 Task: Search speaker "Mahi Soni".
Action: Mouse moved to (572, 354)
Screenshot: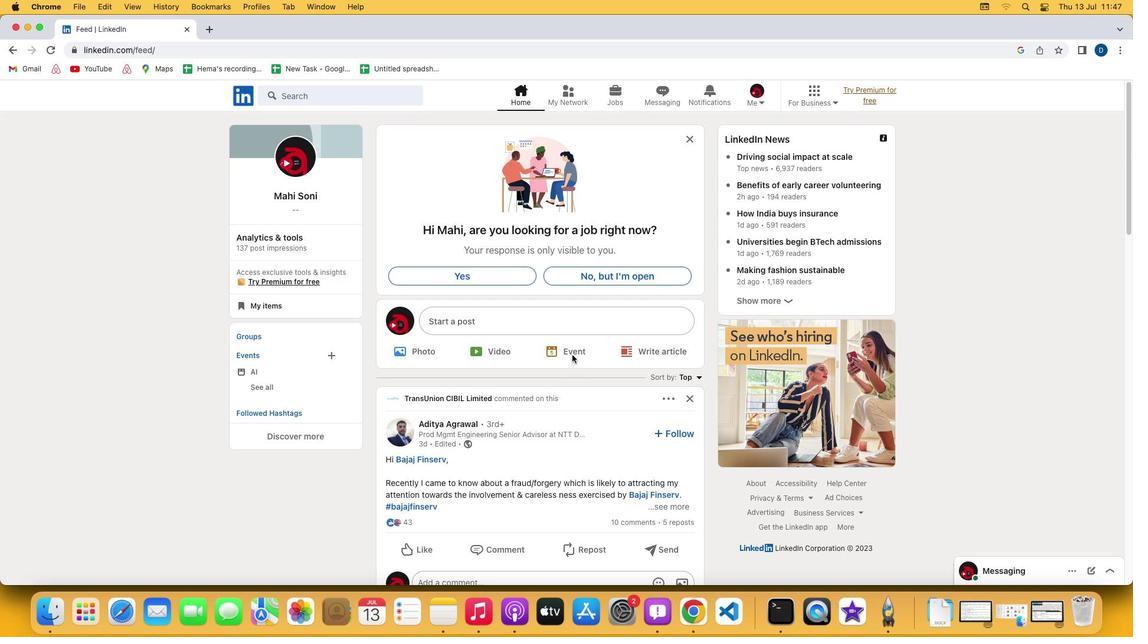 
Action: Mouse pressed left at (572, 354)
Screenshot: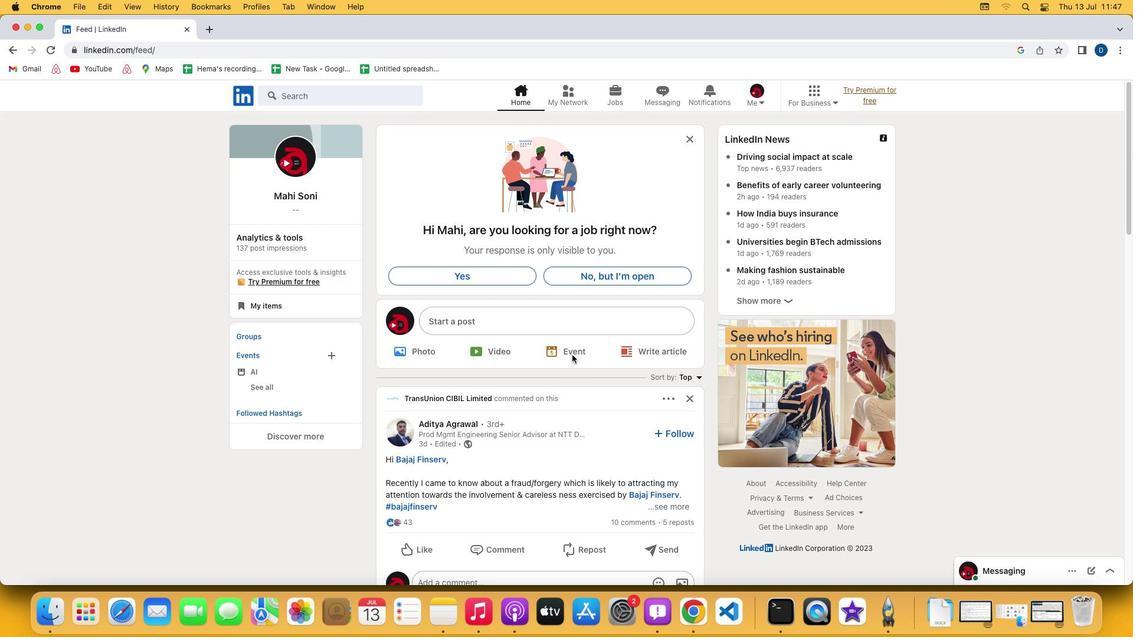 
Action: Mouse pressed left at (572, 354)
Screenshot: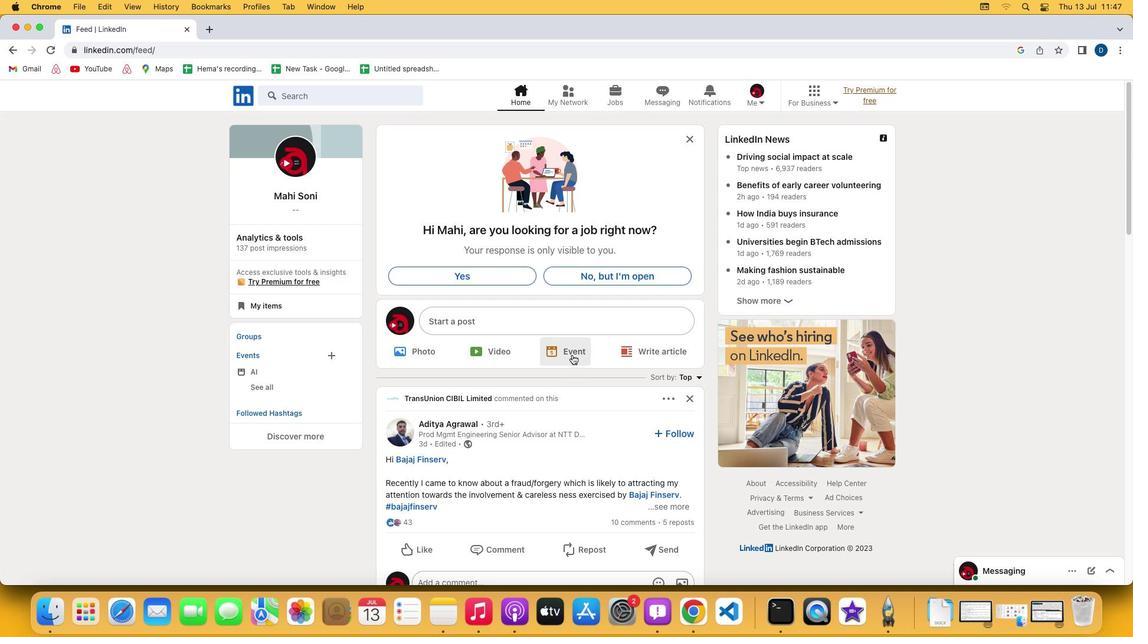 
Action: Mouse moved to (557, 383)
Screenshot: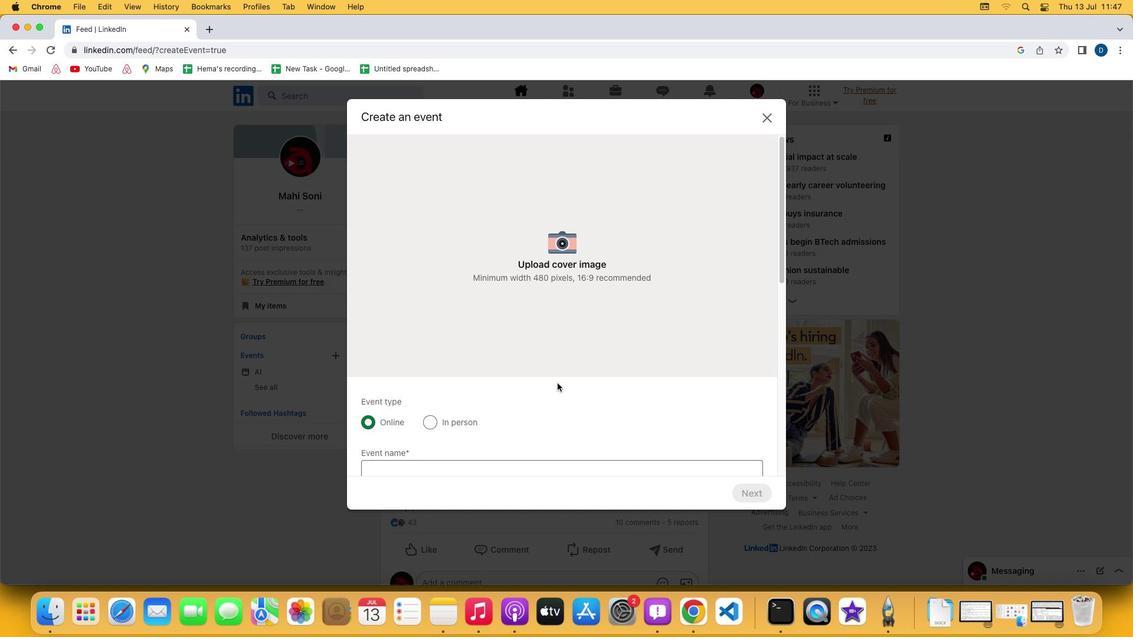 
Action: Mouse scrolled (557, 383) with delta (0, 0)
Screenshot: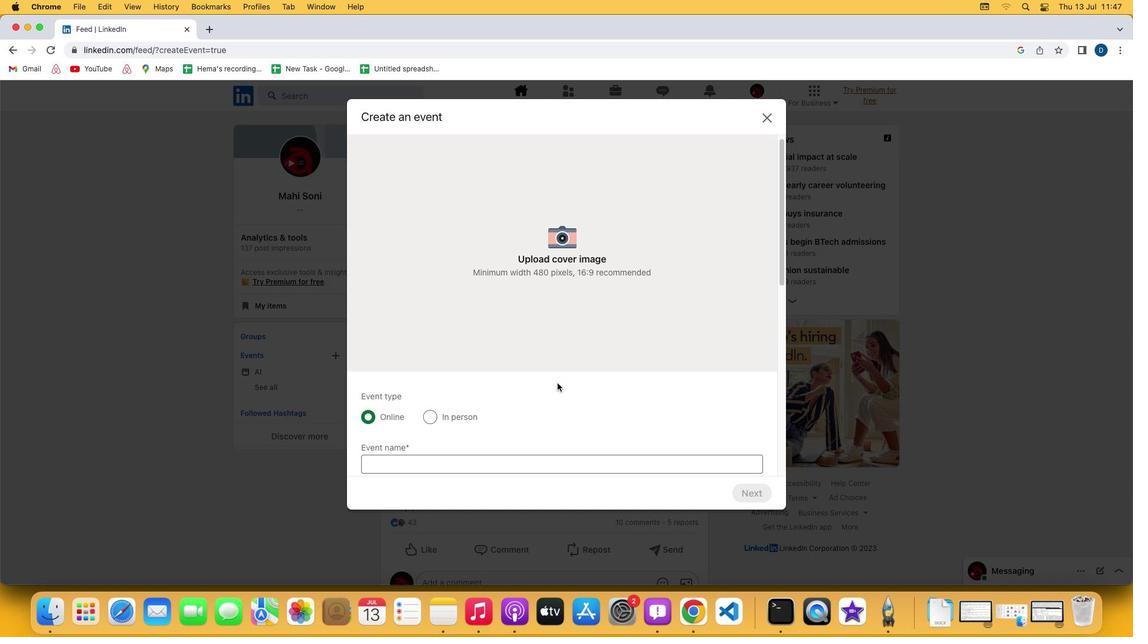 
Action: Mouse scrolled (557, 383) with delta (0, 0)
Screenshot: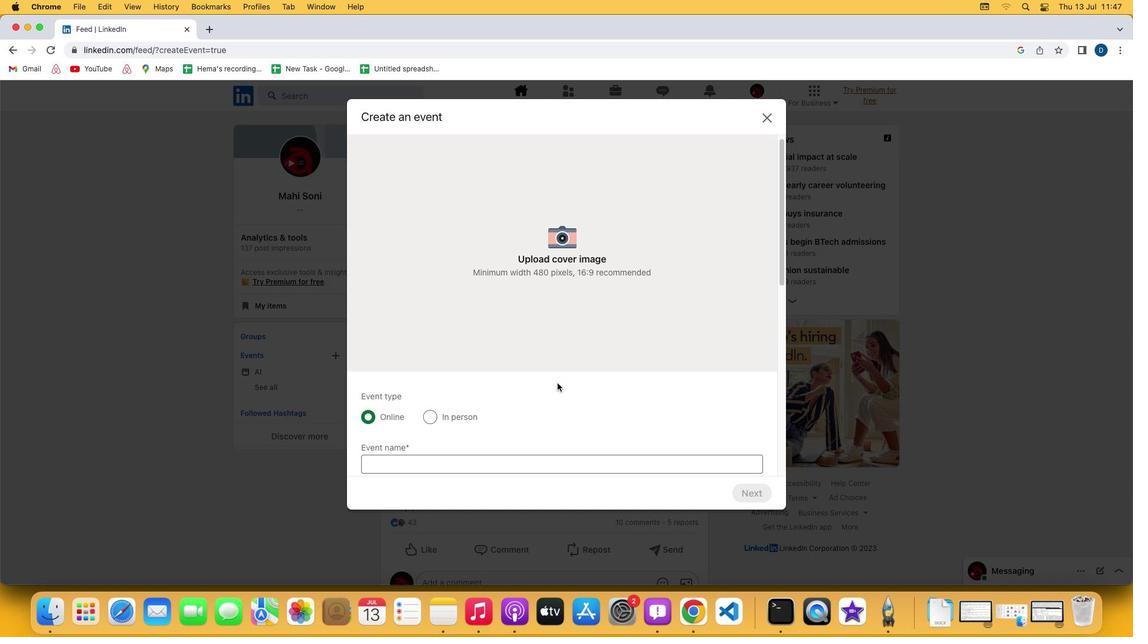 
Action: Mouse scrolled (557, 383) with delta (0, -1)
Screenshot: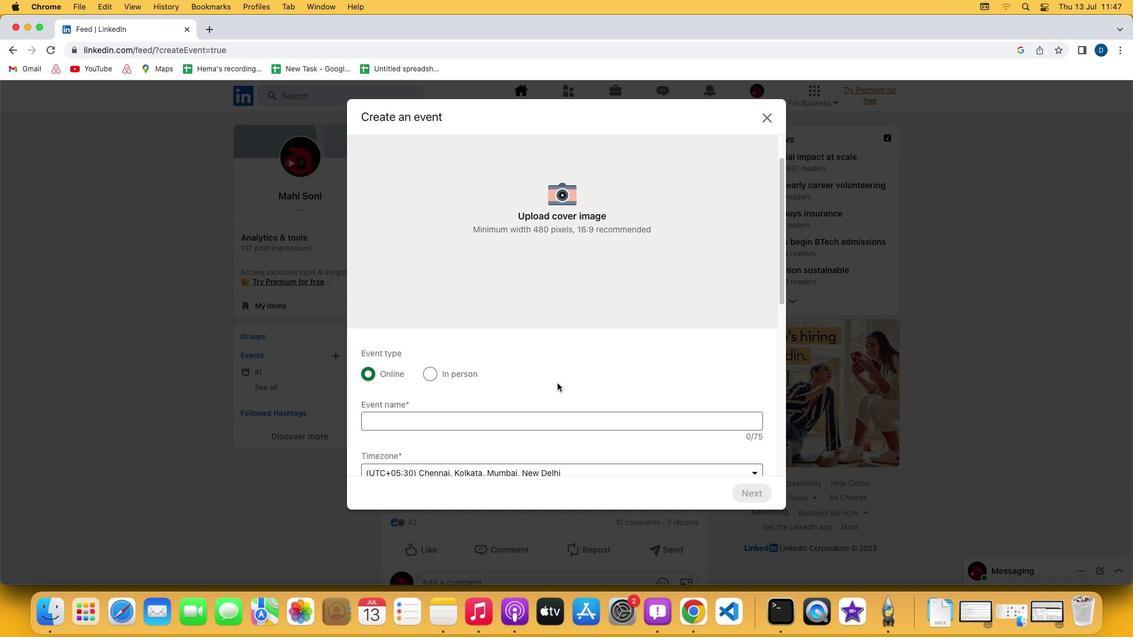 
Action: Mouse scrolled (557, 383) with delta (0, -2)
Screenshot: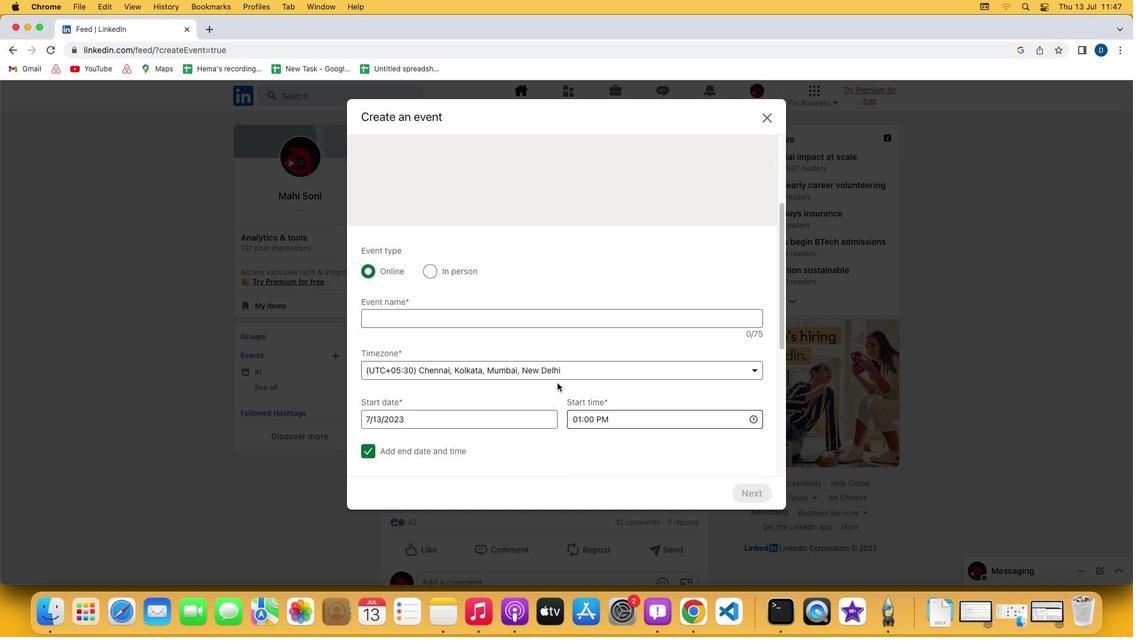 
Action: Mouse scrolled (557, 383) with delta (0, -2)
Screenshot: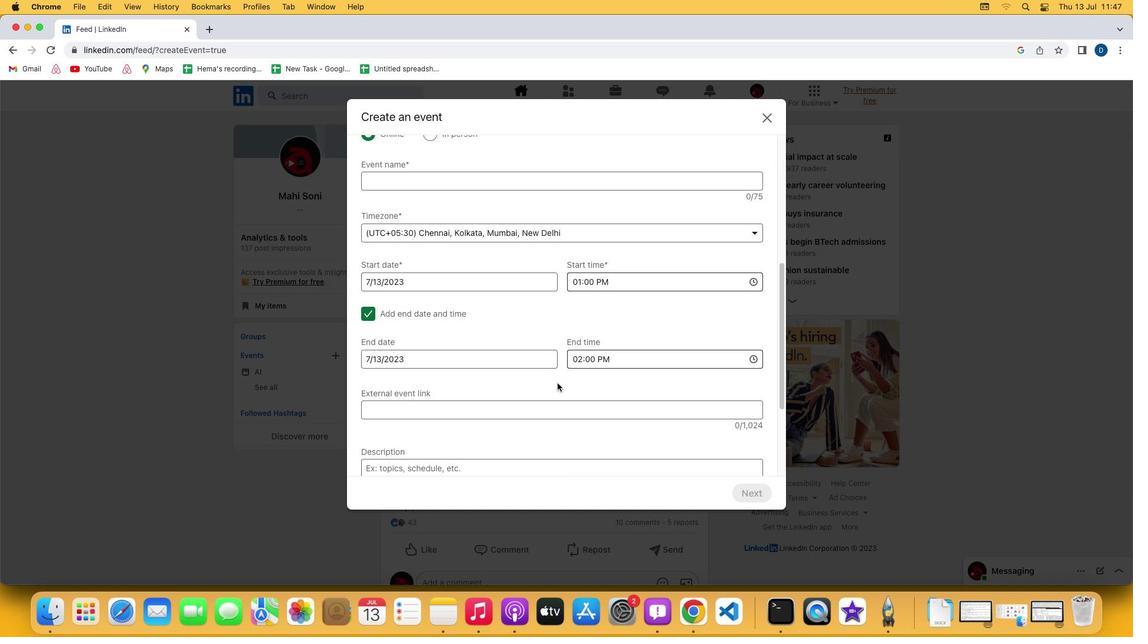 
Action: Mouse moved to (557, 387)
Screenshot: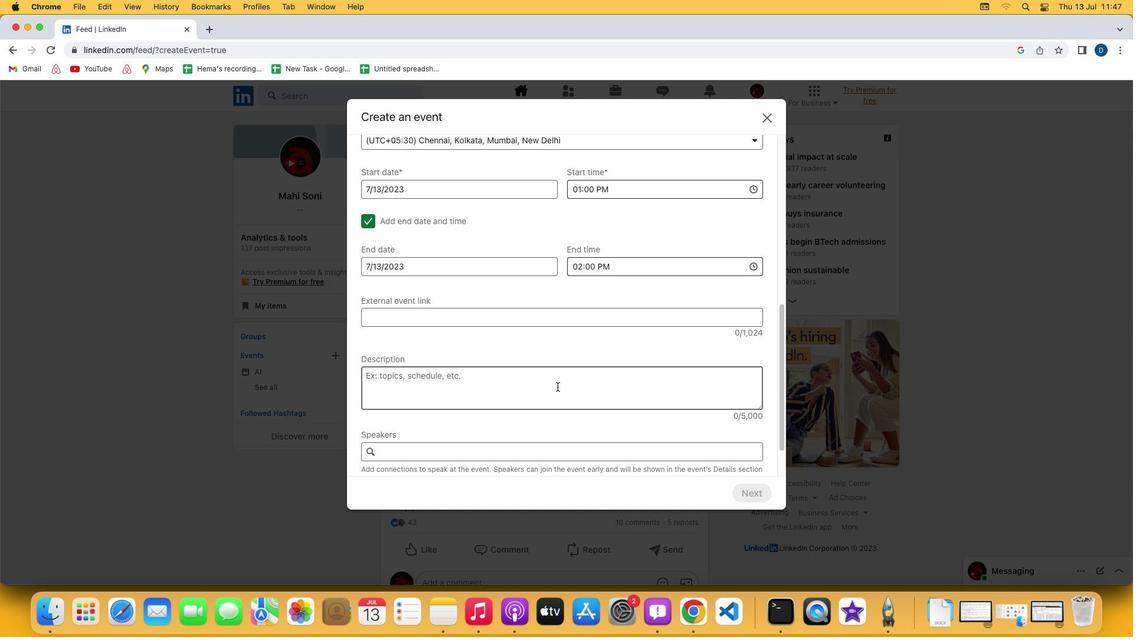 
Action: Mouse scrolled (557, 387) with delta (0, 0)
Screenshot: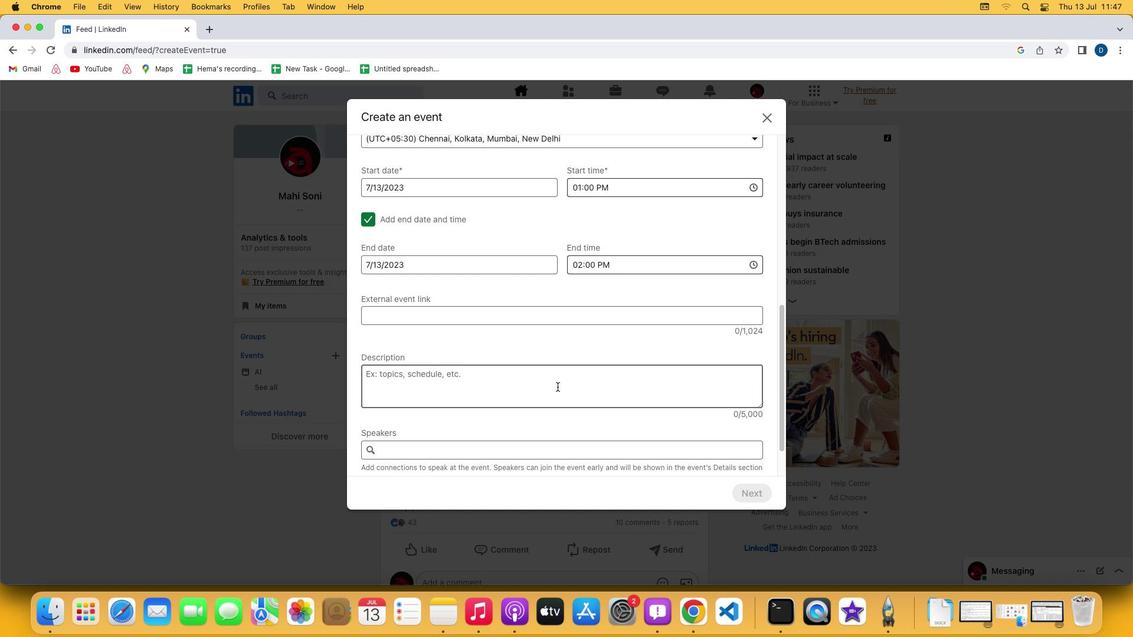 
Action: Mouse scrolled (557, 387) with delta (0, 0)
Screenshot: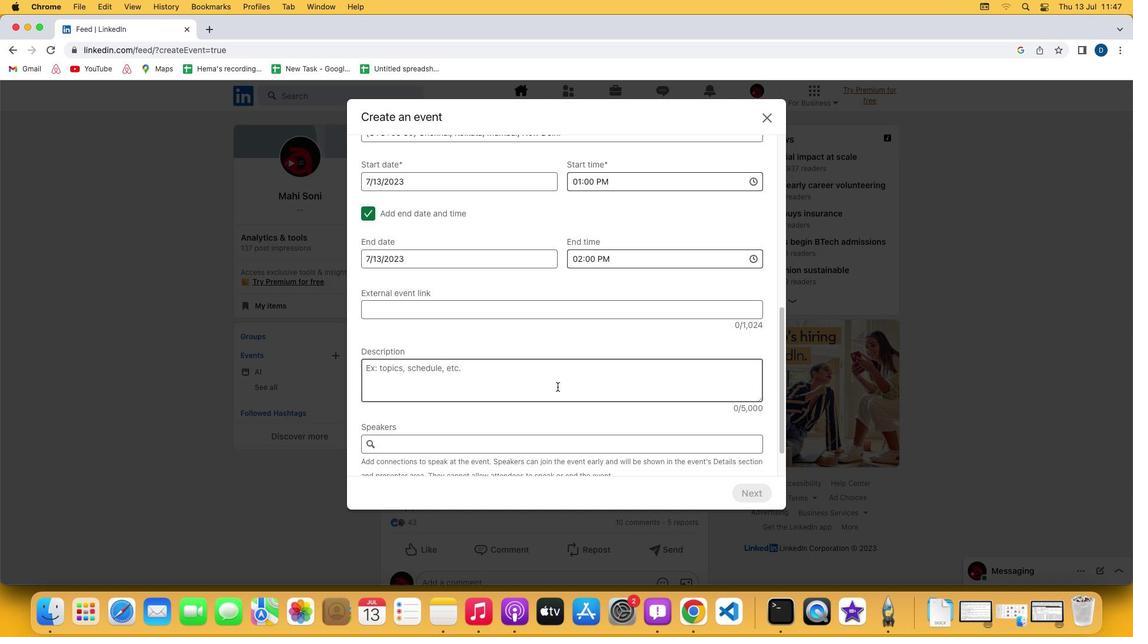 
Action: Mouse scrolled (557, 387) with delta (0, -1)
Screenshot: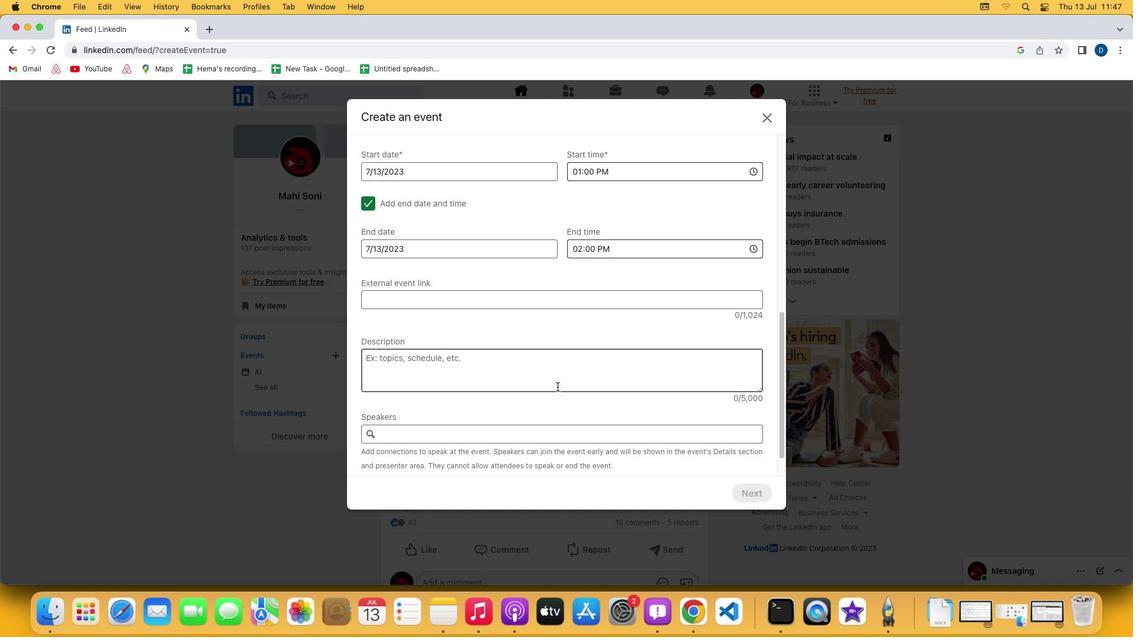 
Action: Mouse scrolled (557, 387) with delta (0, -1)
Screenshot: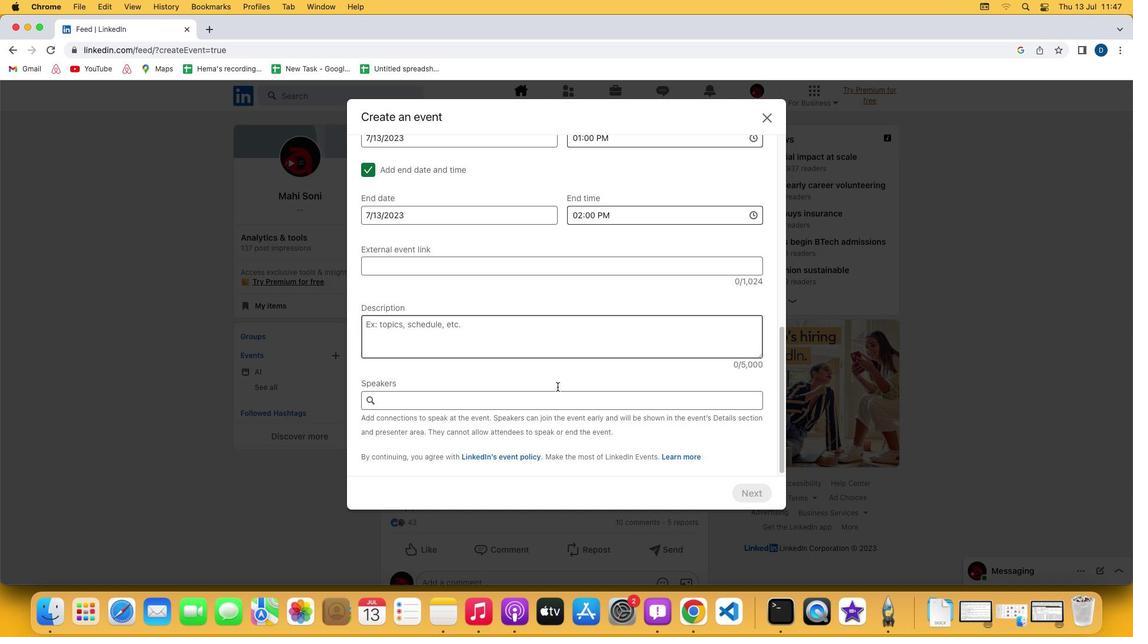 
Action: Mouse moved to (458, 404)
Screenshot: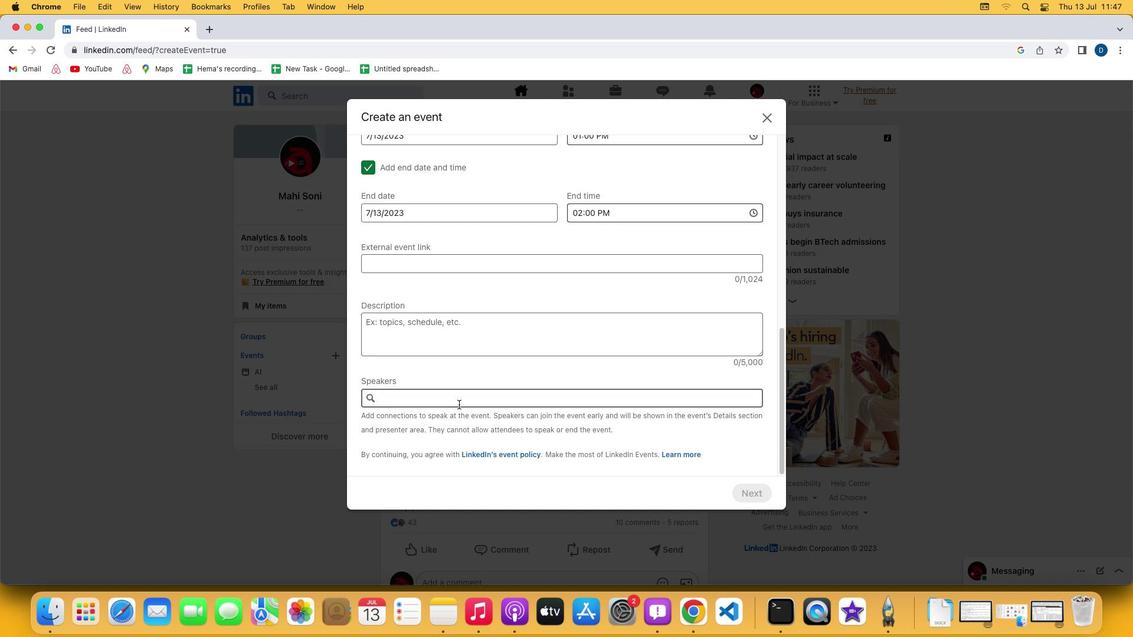 
Action: Mouse pressed left at (458, 404)
Screenshot: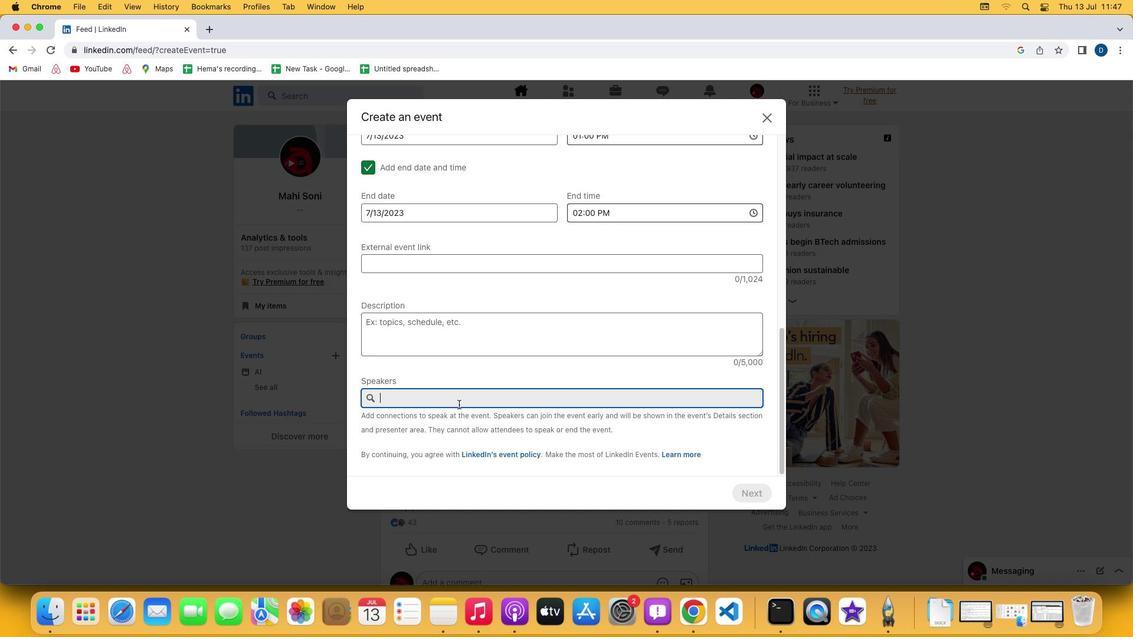 
Action: Mouse moved to (461, 402)
Screenshot: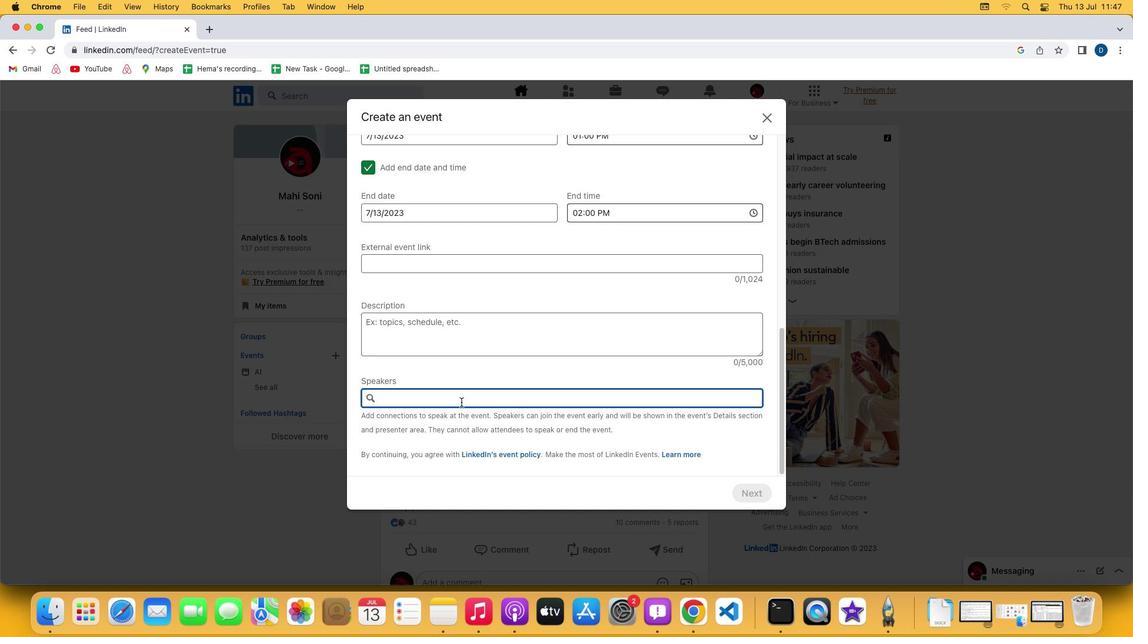 
Action: Key pressed Key.shift'M''a''h''i'Key.spaceKey.shift'S''o''n''i'
Screenshot: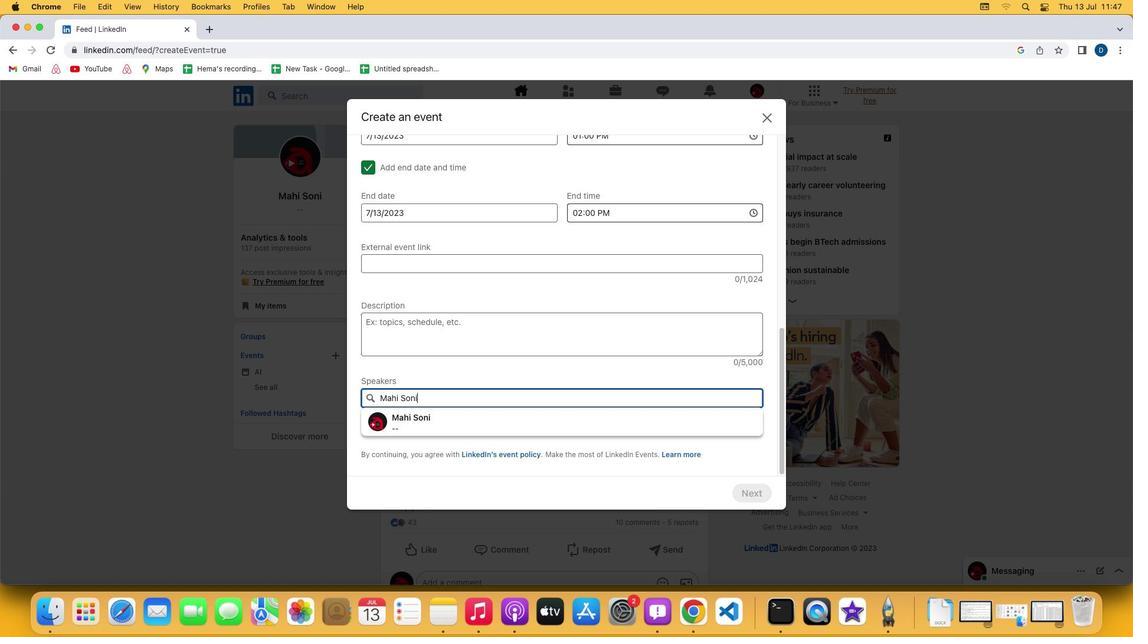 
Action: Mouse moved to (455, 419)
Screenshot: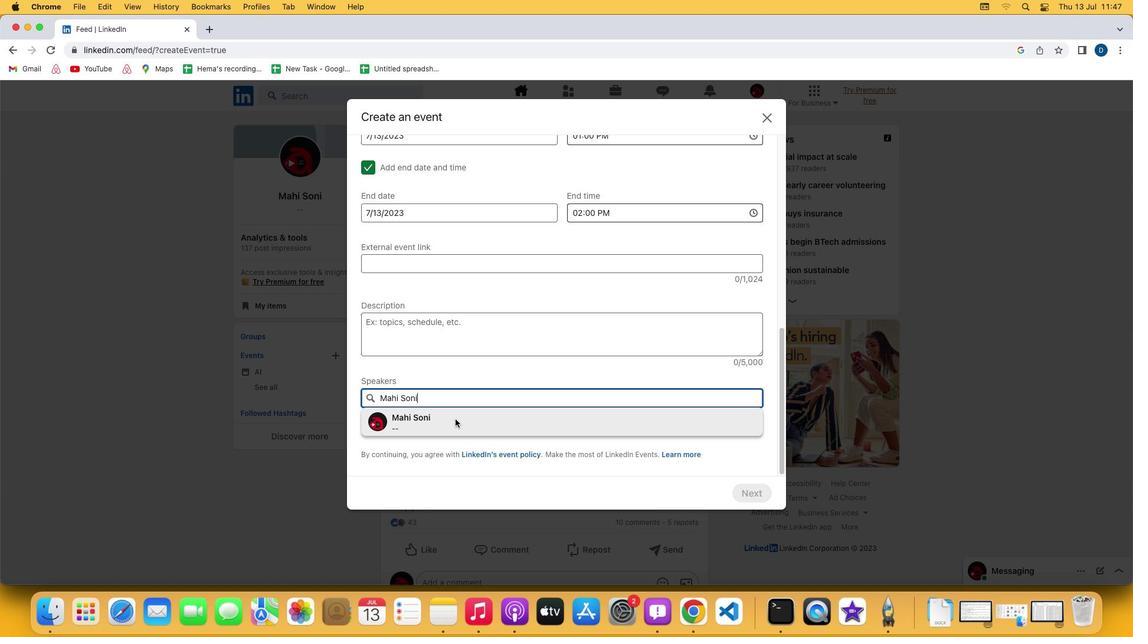 
Action: Mouse pressed left at (455, 419)
Screenshot: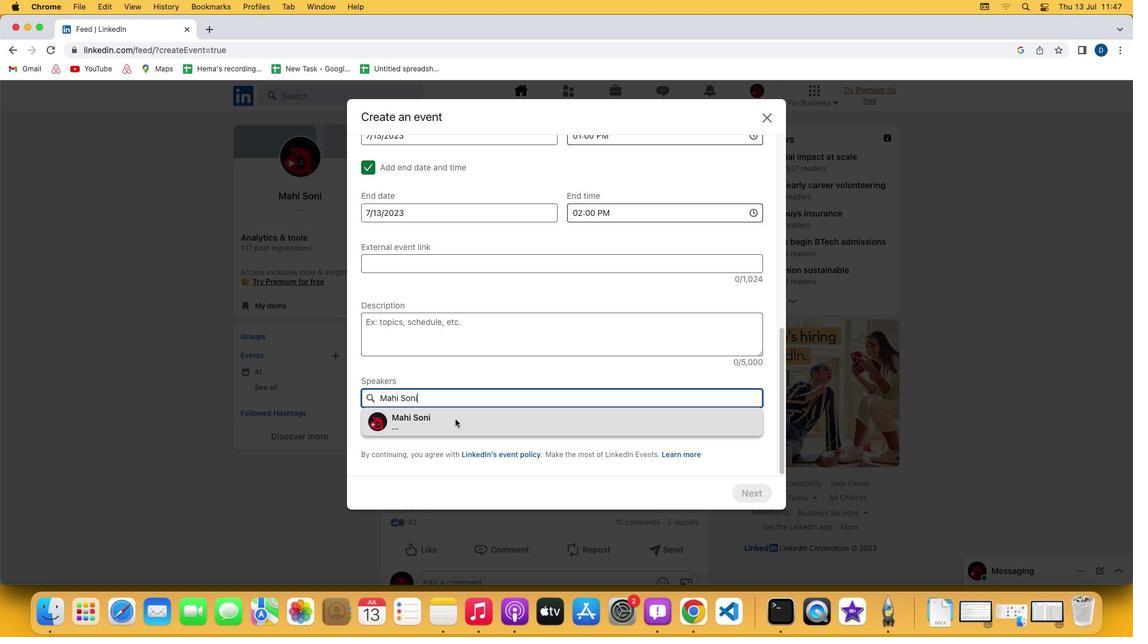 
Action: Mouse moved to (458, 418)
Screenshot: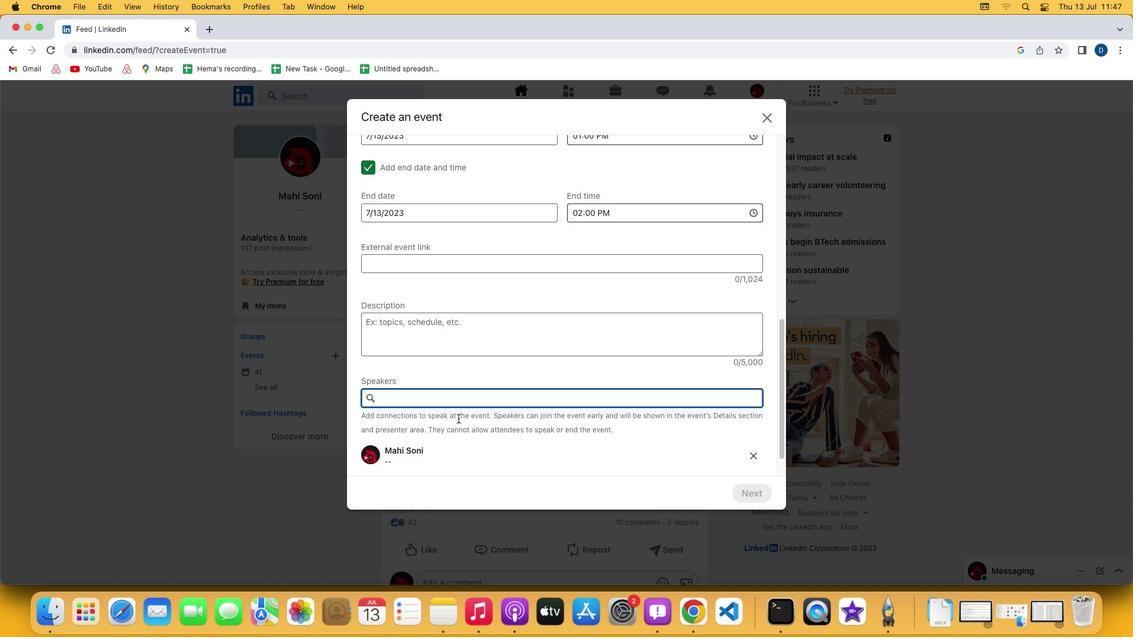 
